 Task: Check the data of people moving to San Diego.
Action: Mouse moved to (628, 60)
Screenshot: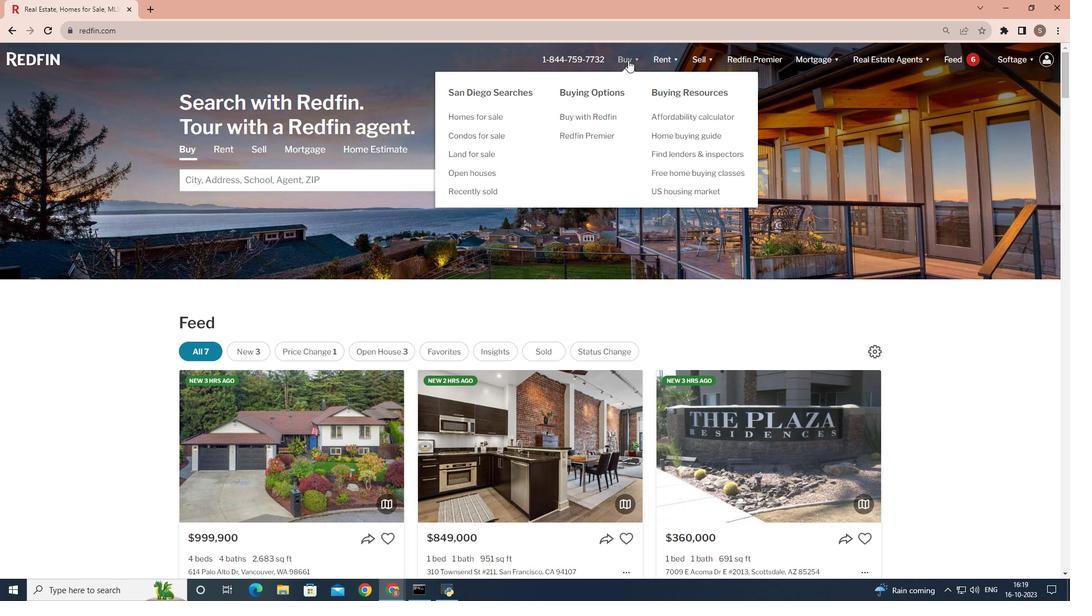 
Action: Mouse pressed left at (628, 60)
Screenshot: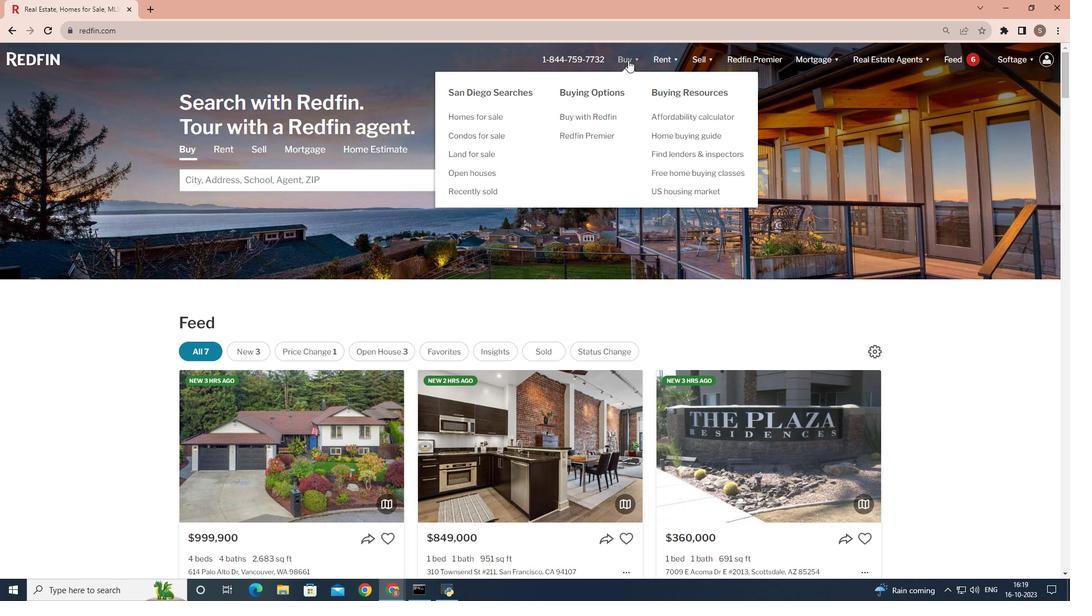 
Action: Mouse moved to (255, 235)
Screenshot: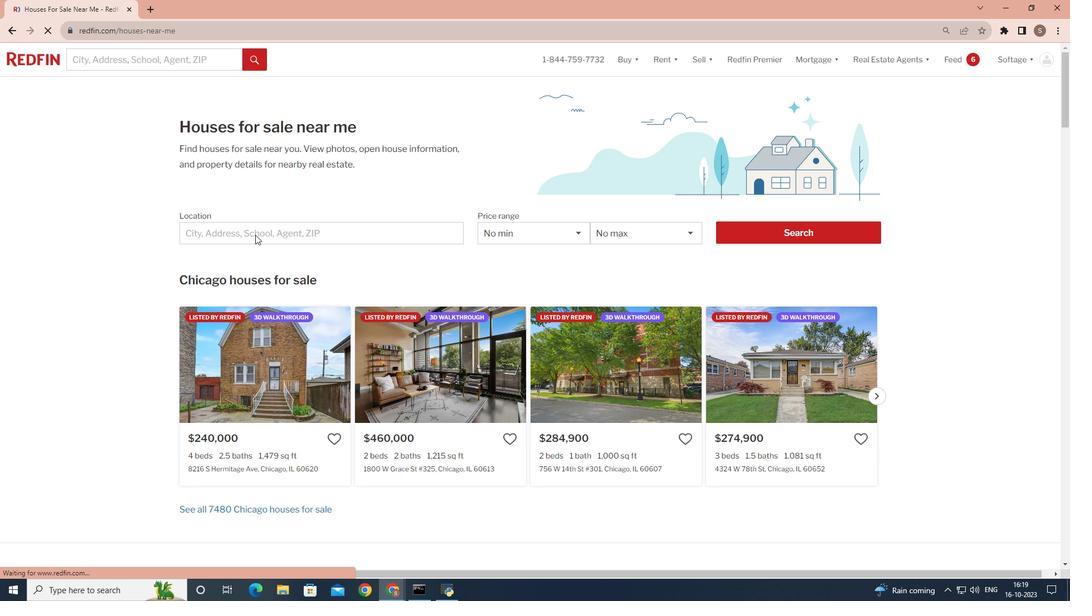 
Action: Mouse pressed left at (255, 235)
Screenshot: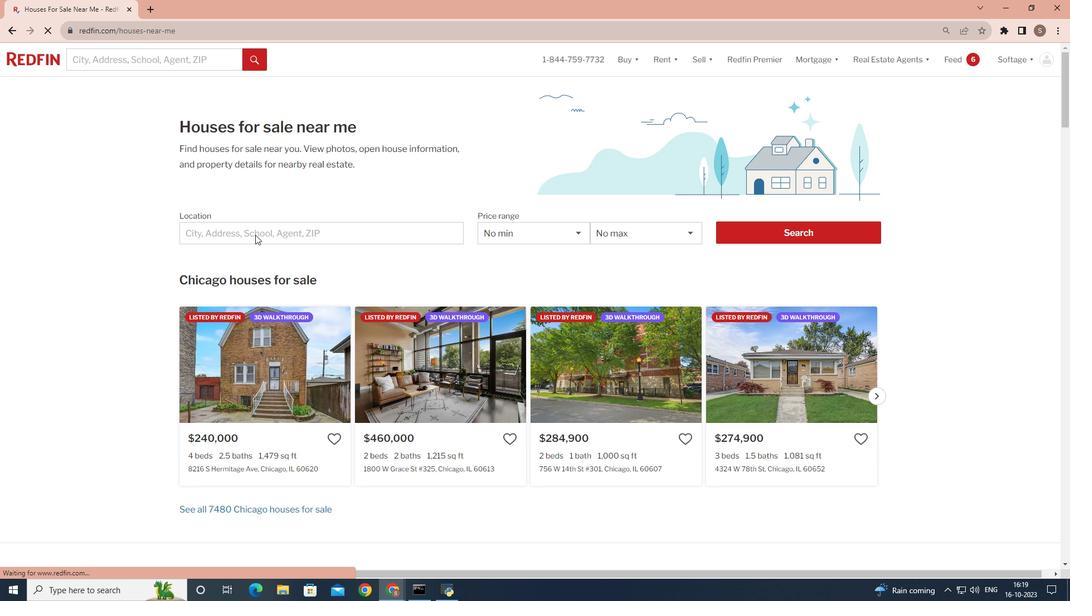 
Action: Mouse moved to (246, 231)
Screenshot: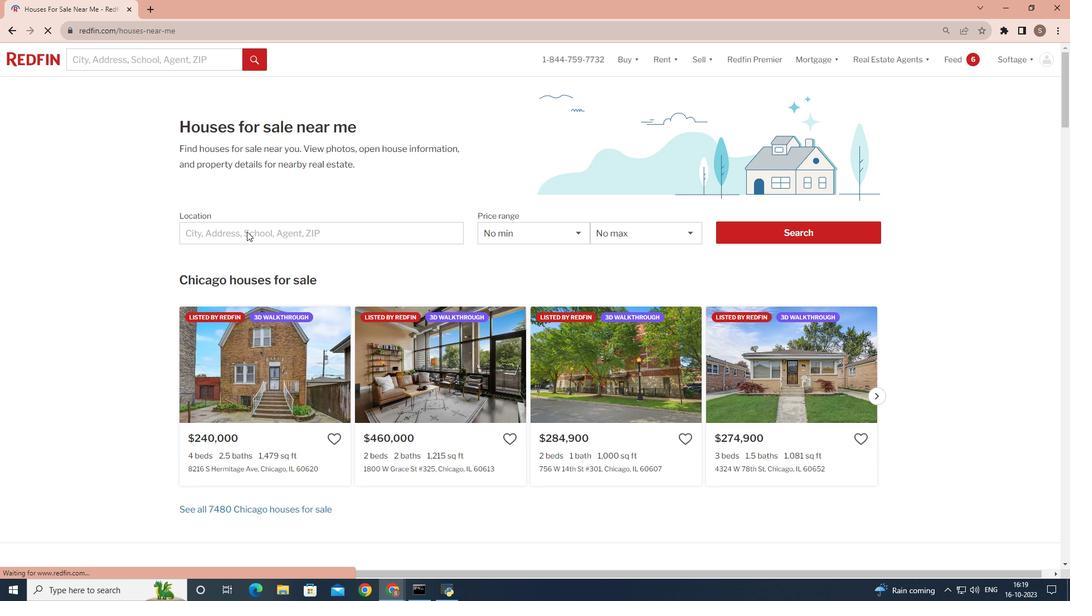 
Action: Mouse pressed left at (246, 231)
Screenshot: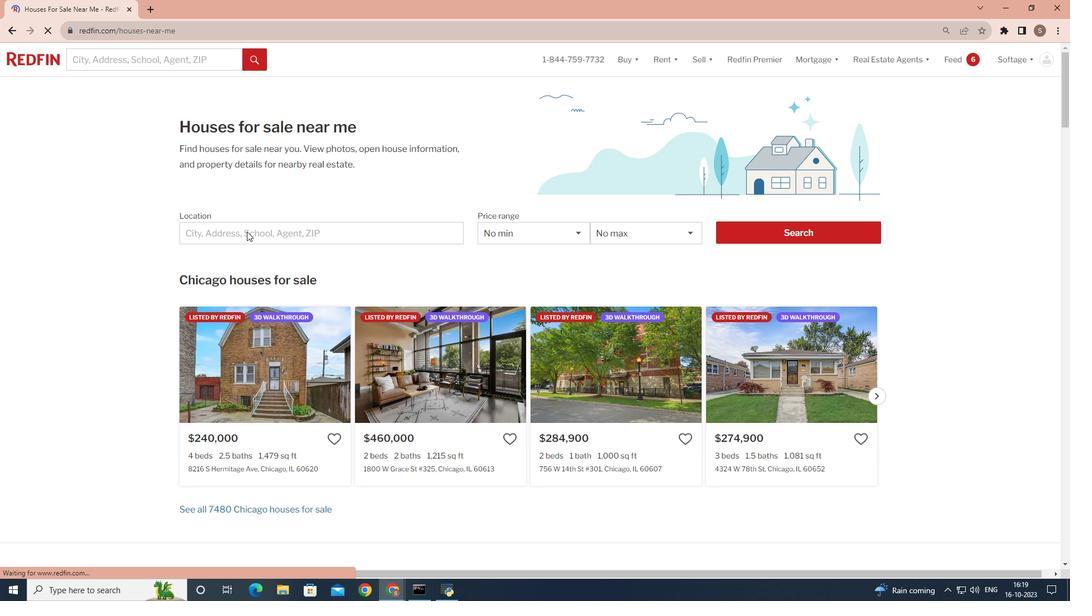 
Action: Mouse pressed left at (246, 231)
Screenshot: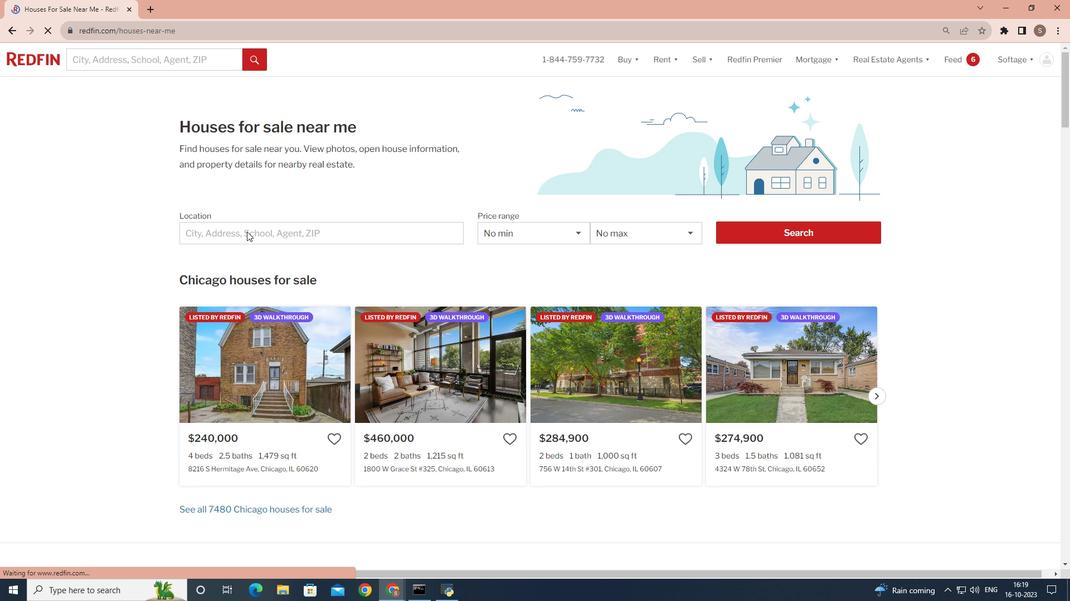 
Action: Mouse pressed left at (246, 231)
Screenshot: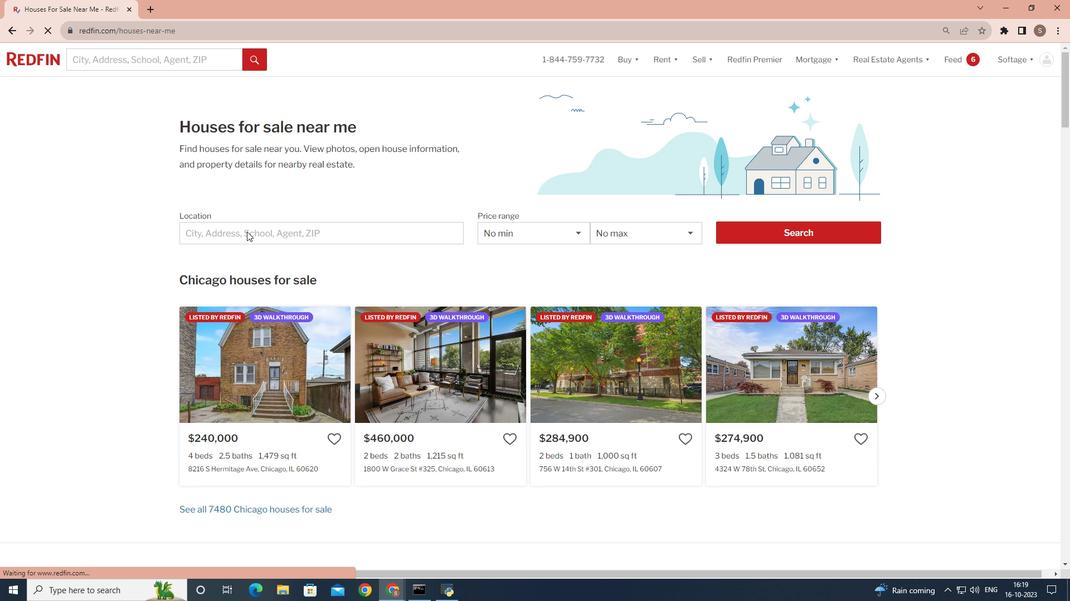 
Action: Mouse pressed left at (246, 231)
Screenshot: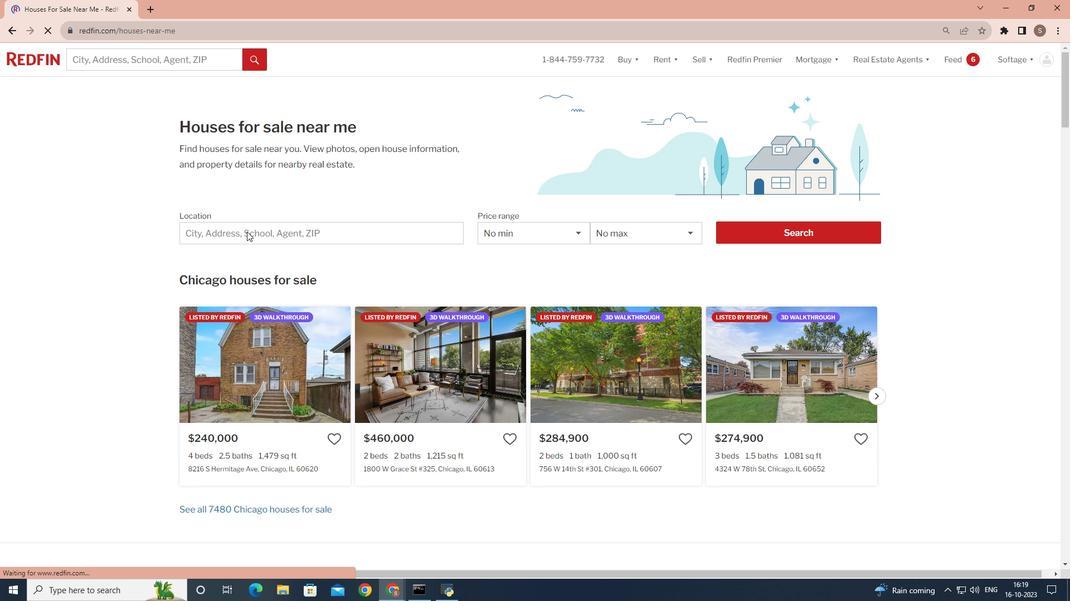 
Action: Mouse pressed left at (246, 231)
Screenshot: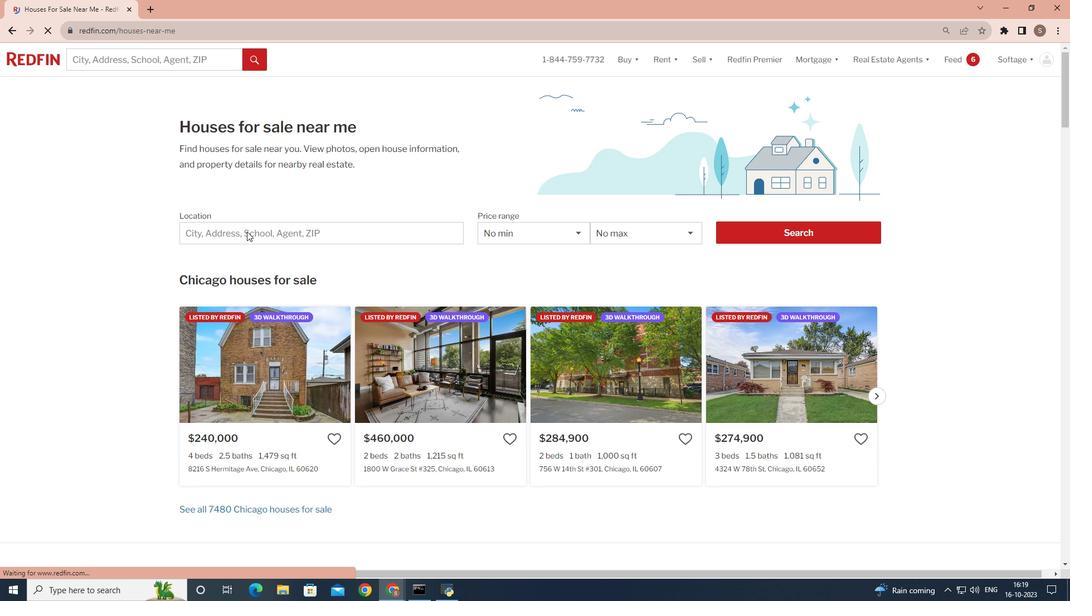 
Action: Mouse pressed left at (246, 231)
Screenshot: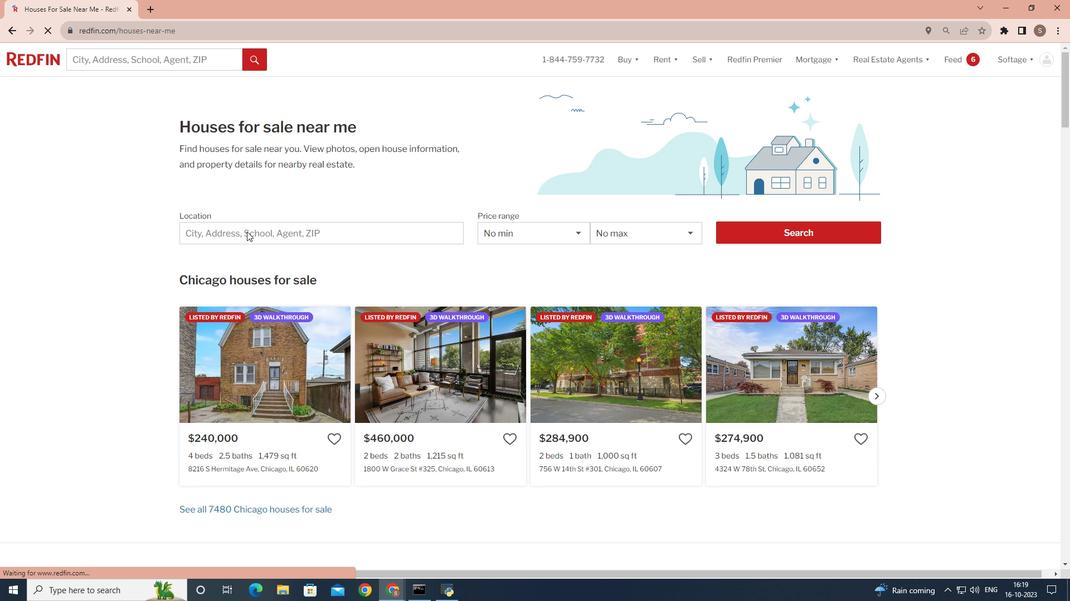 
Action: Key pressed <Key.shift>San<Key.space><Key.shift>Diego
Screenshot: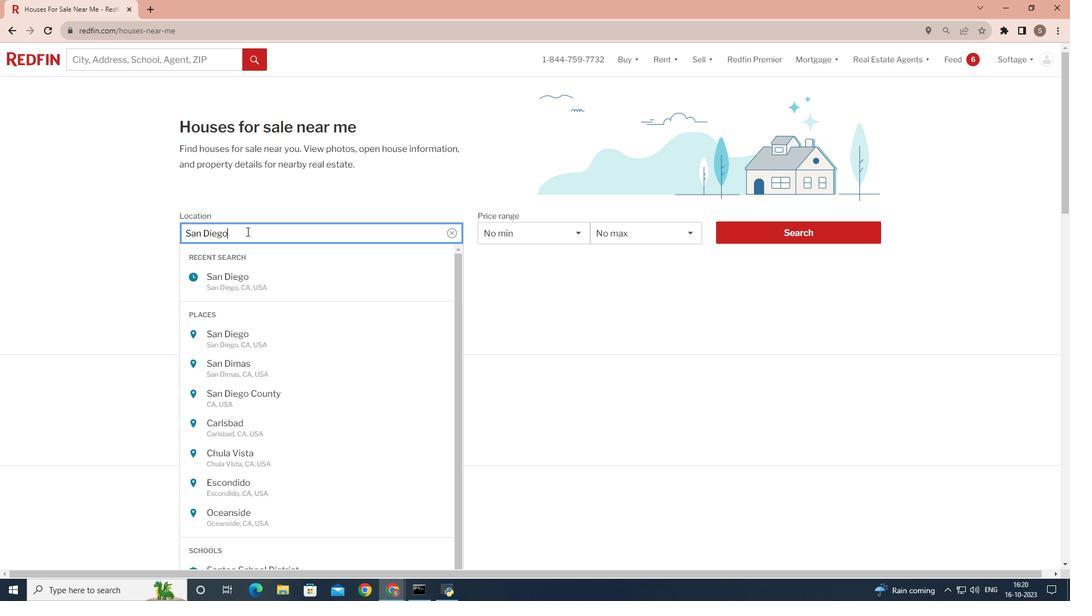 
Action: Mouse moved to (833, 233)
Screenshot: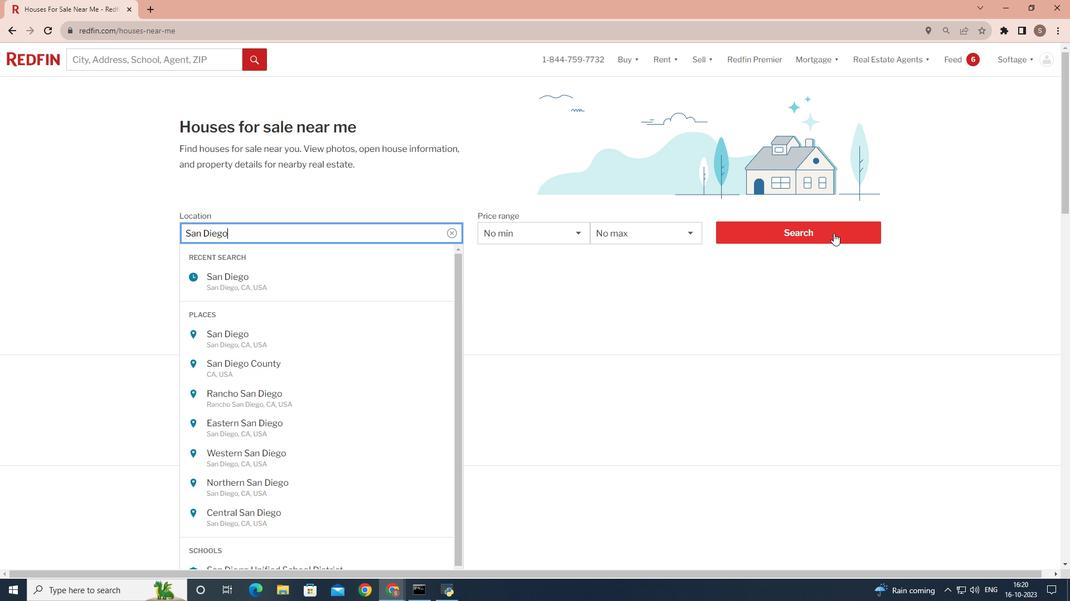 
Action: Mouse pressed left at (833, 233)
Screenshot: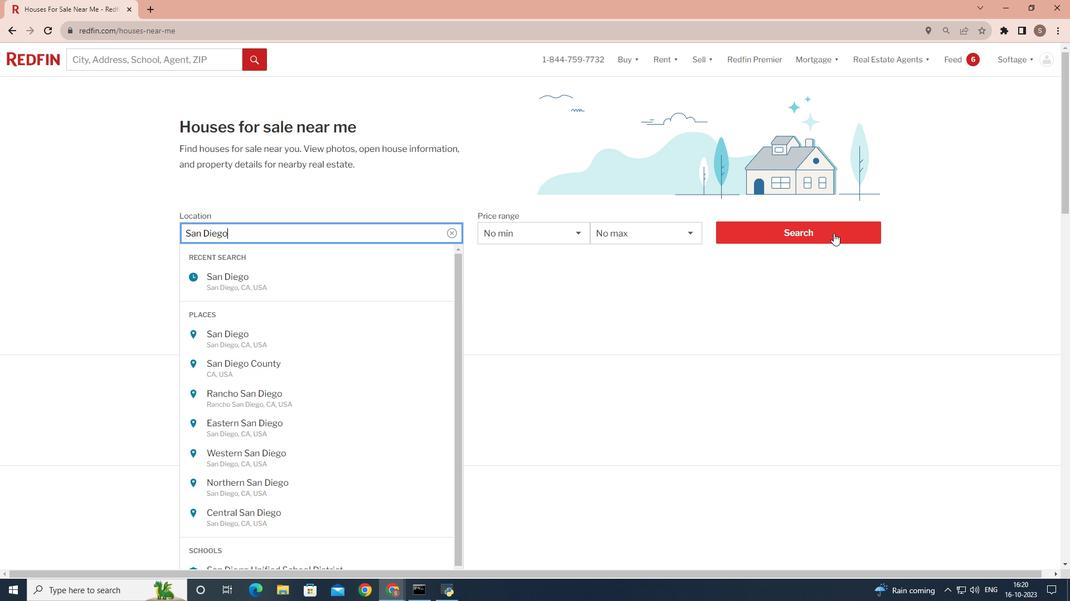 
Action: Mouse pressed left at (833, 233)
Screenshot: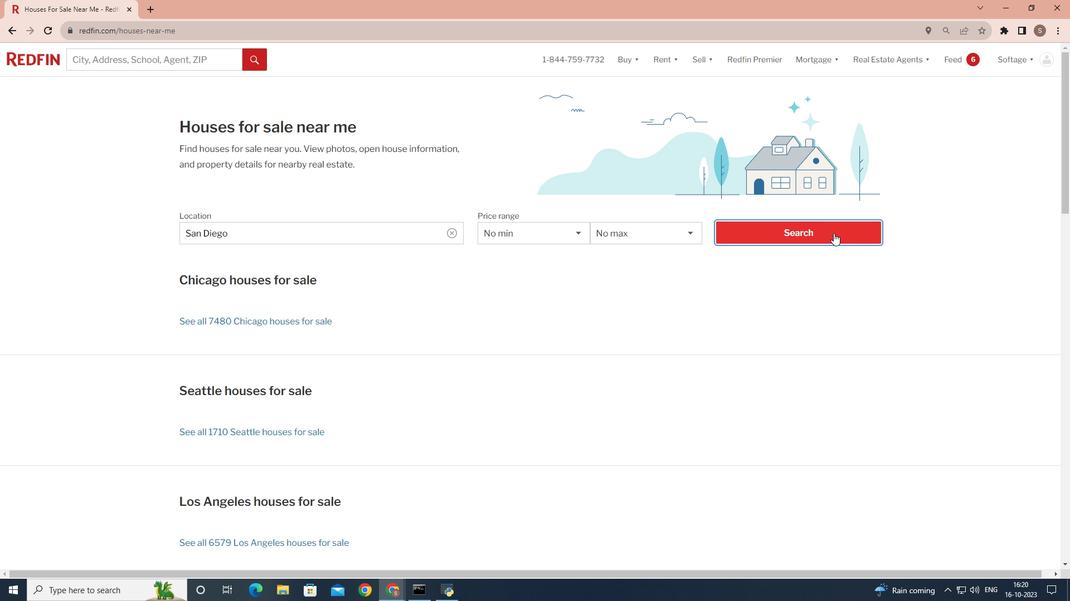 
Action: Mouse pressed left at (833, 233)
Screenshot: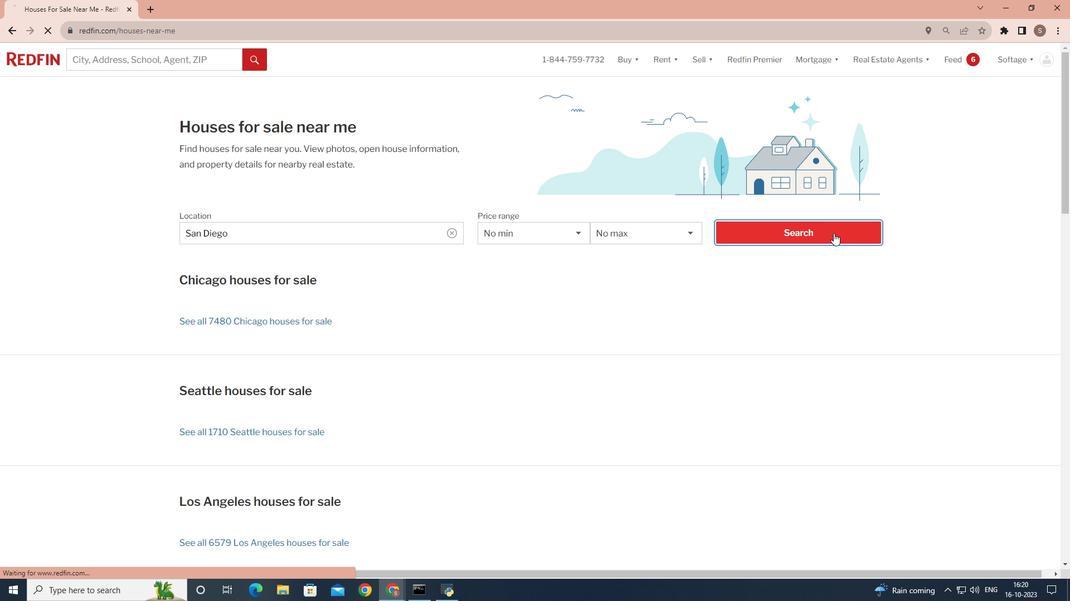 
Action: Mouse moved to (1007, 99)
Screenshot: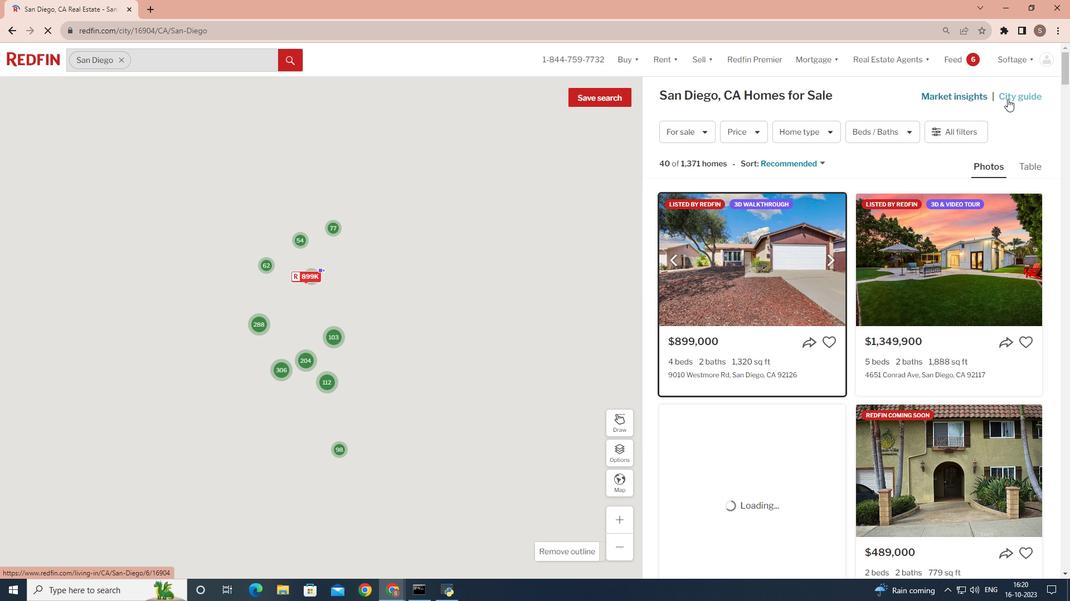 
Action: Mouse pressed left at (1007, 99)
Screenshot: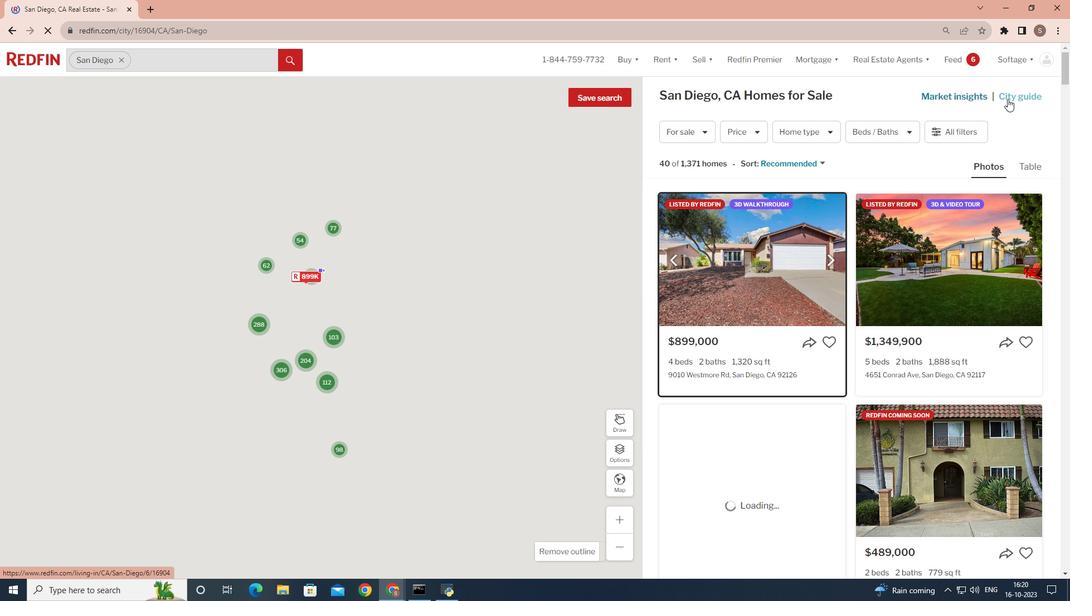 
Action: Mouse moved to (492, 435)
Screenshot: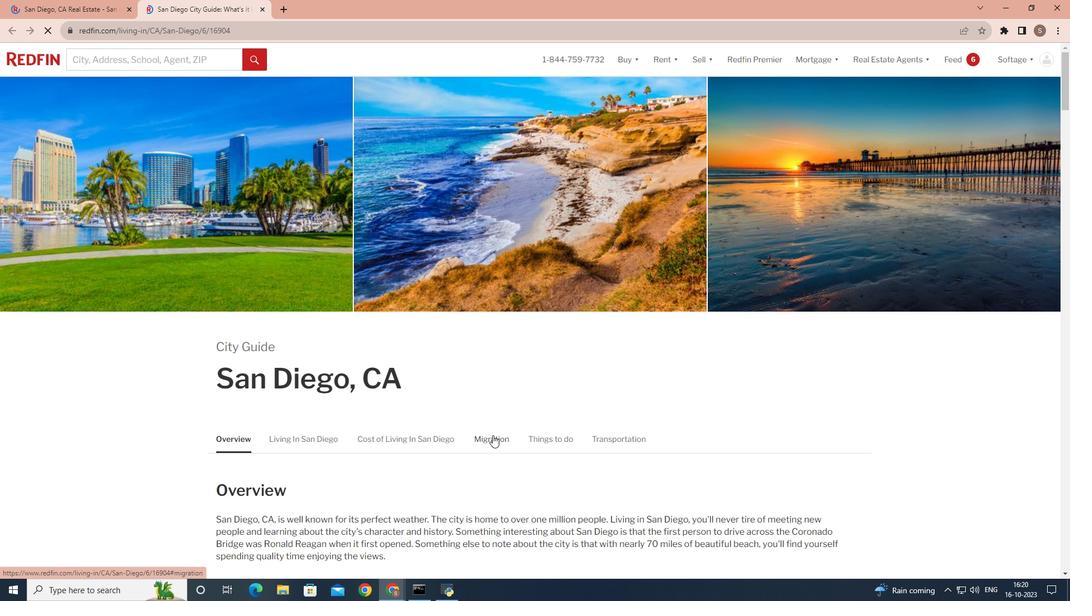 
Action: Mouse pressed left at (492, 435)
Screenshot: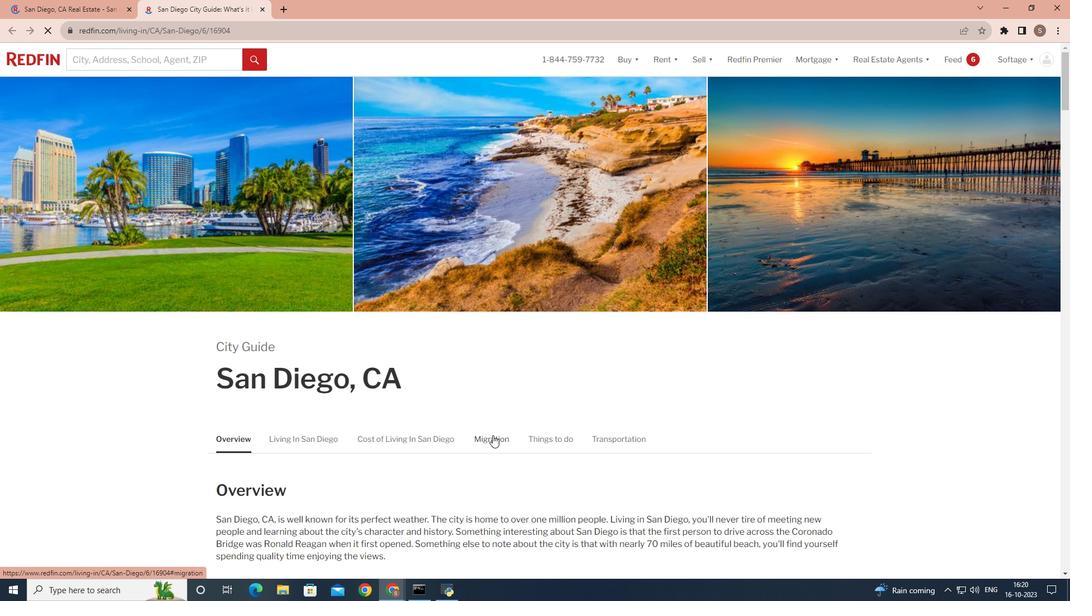 
Action: Mouse moved to (474, 240)
Screenshot: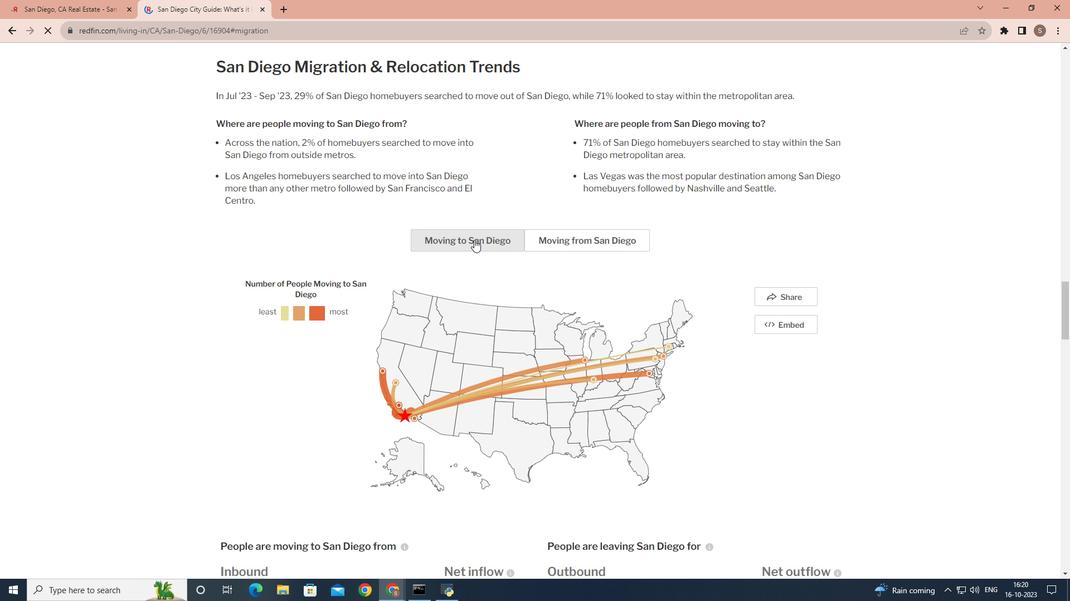 
Action: Mouse pressed left at (474, 240)
Screenshot: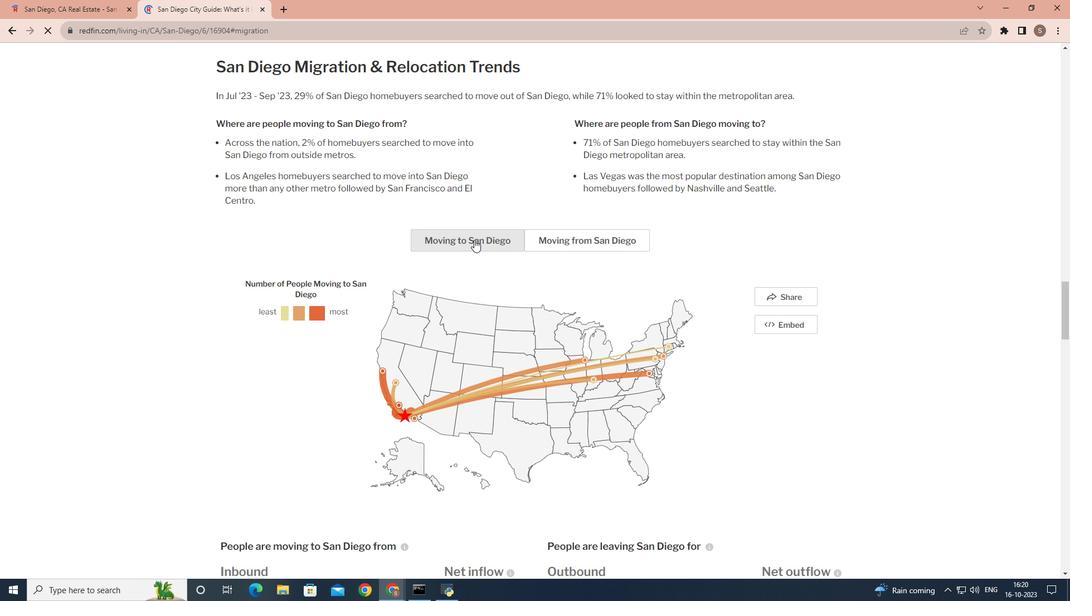 
